 Task: Select the workspace "Agenda".
Action: Mouse pressed left at (324, 94)
Screenshot: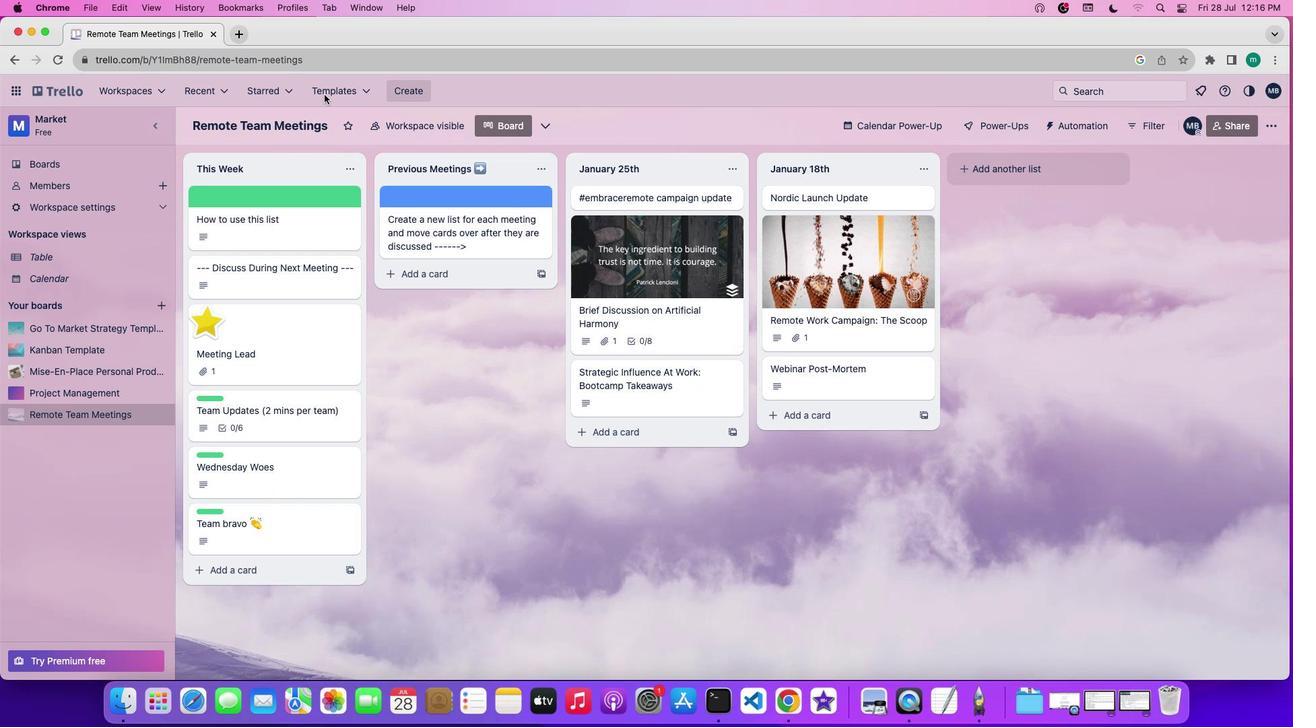 
Action: Mouse moved to (329, 92)
Screenshot: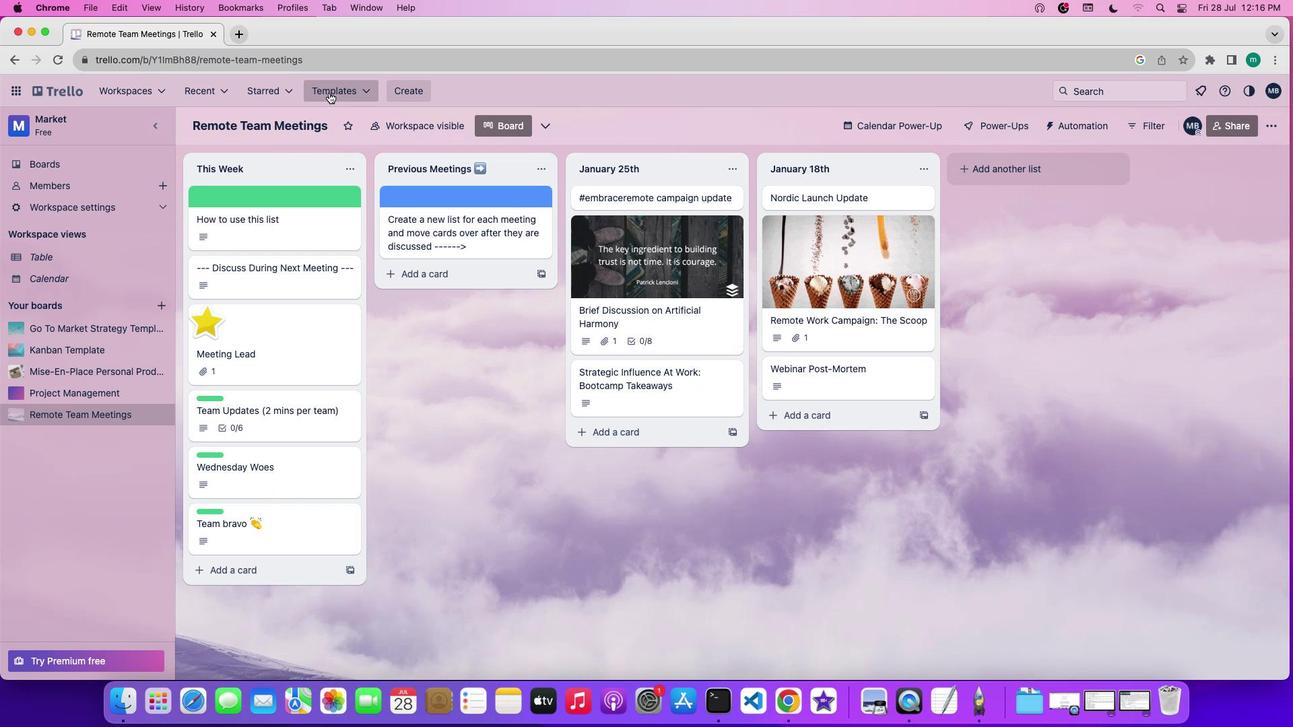 
Action: Mouse pressed left at (329, 92)
Screenshot: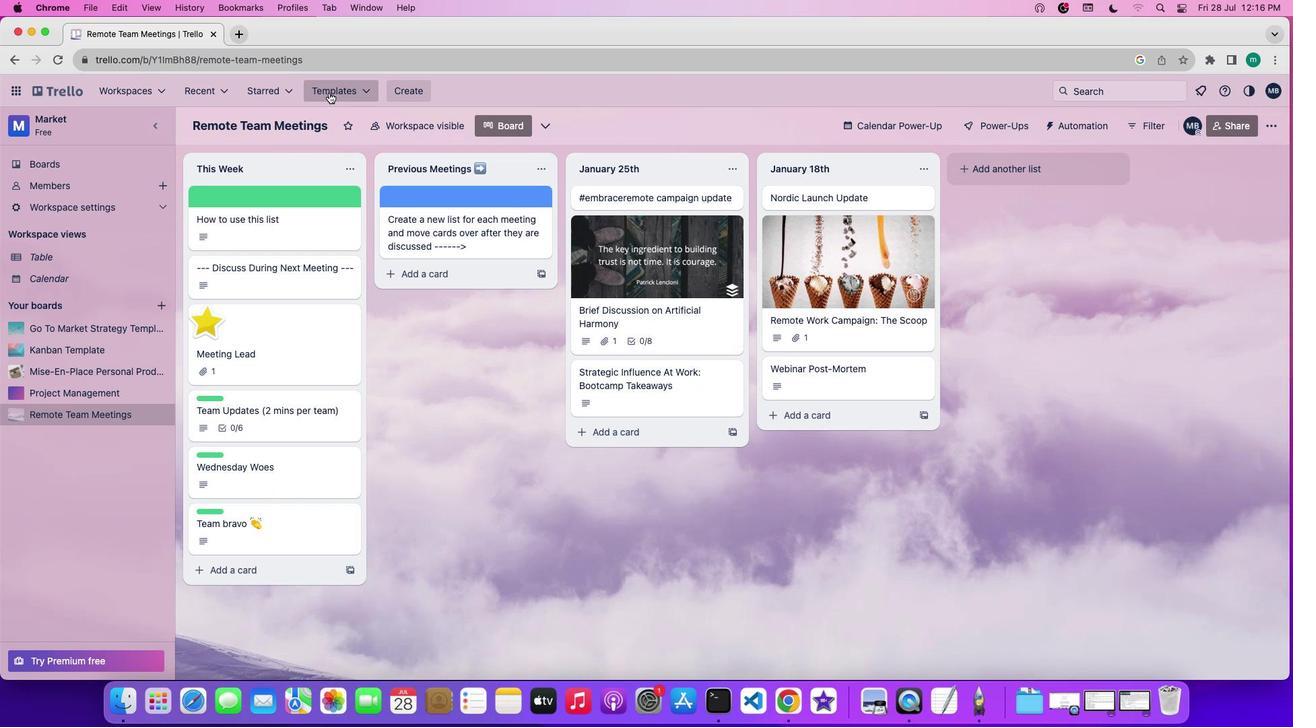 
Action: Mouse moved to (386, 415)
Screenshot: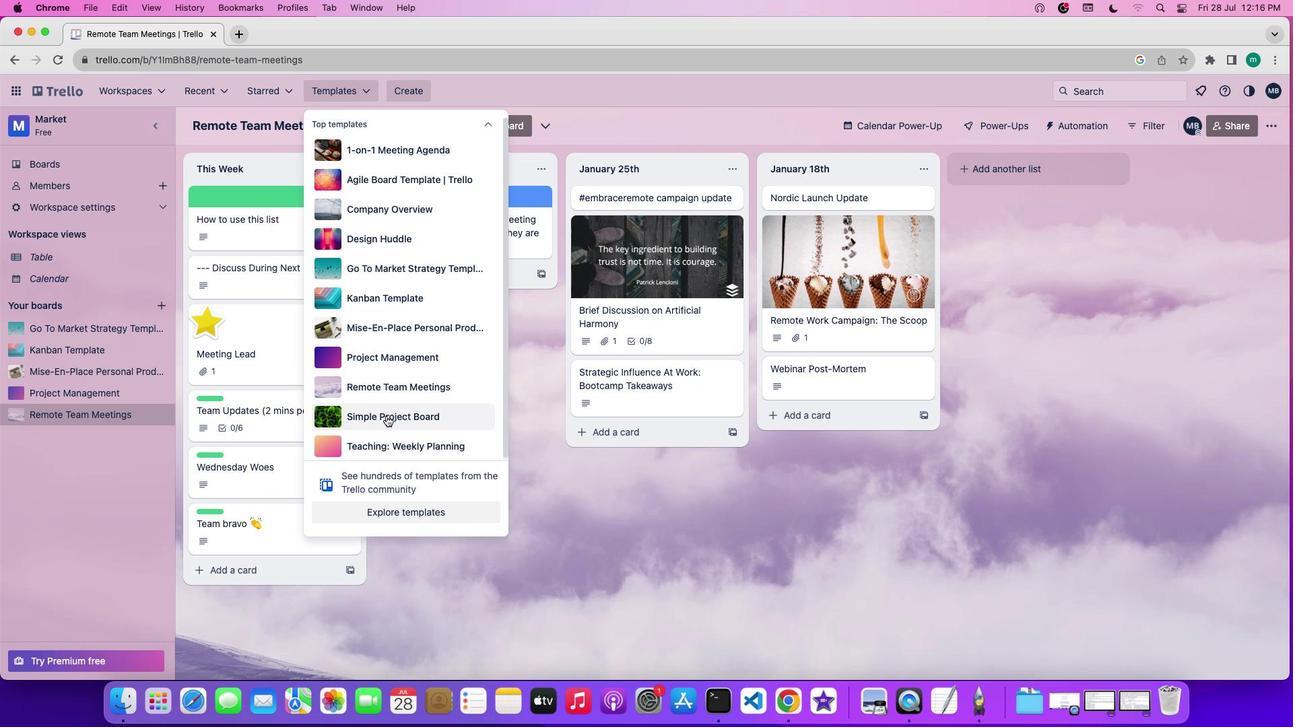 
Action: Mouse pressed left at (386, 415)
Screenshot: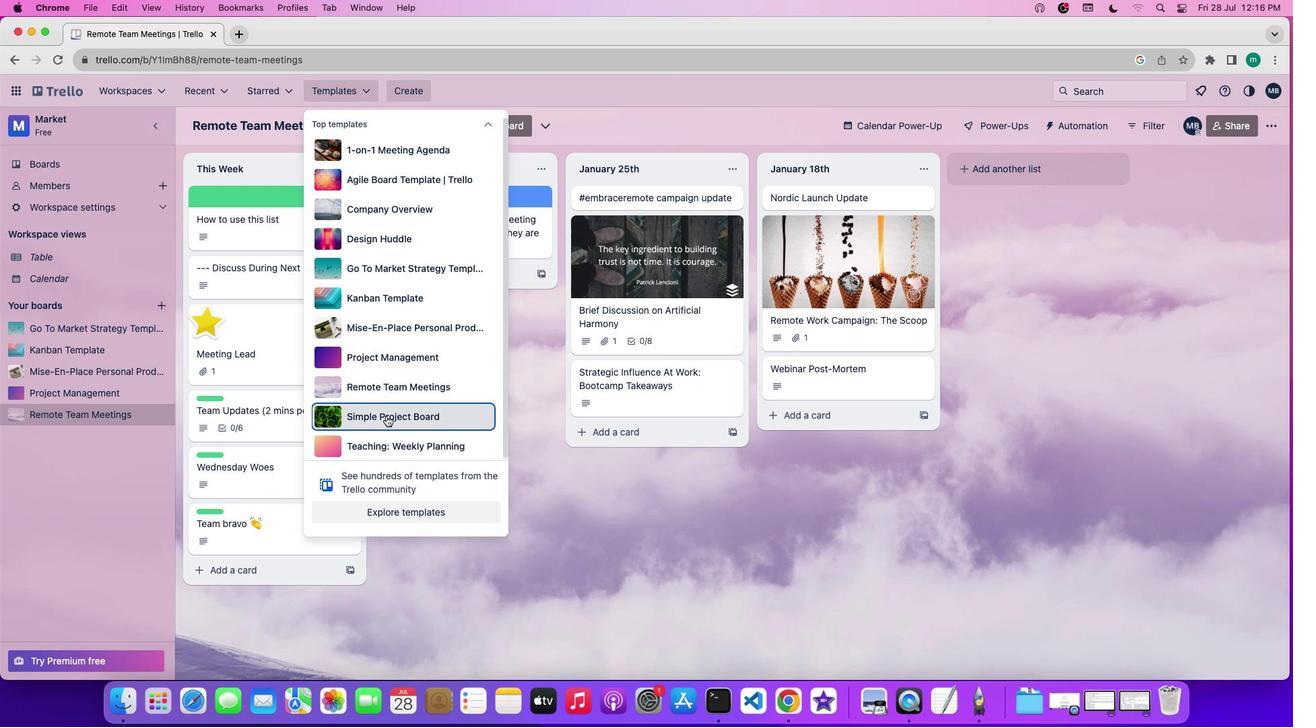
Action: Mouse moved to (464, 292)
Screenshot: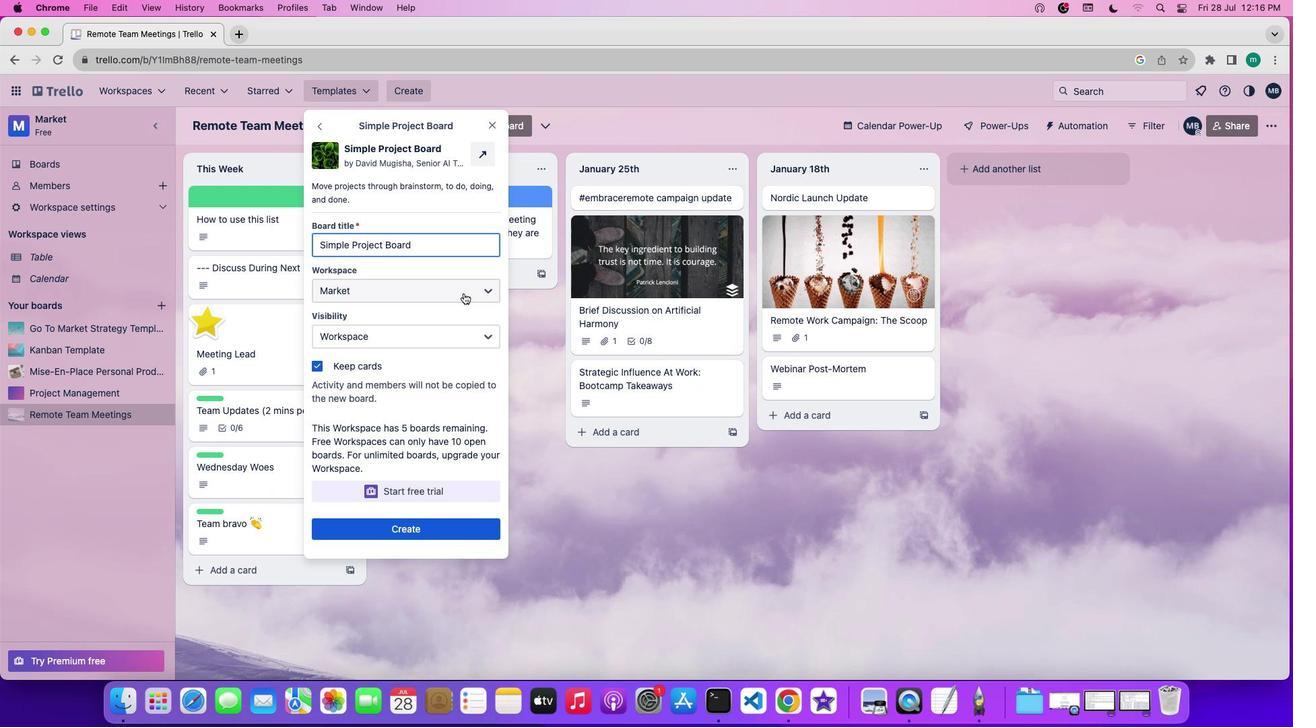 
Action: Mouse pressed left at (464, 292)
Screenshot: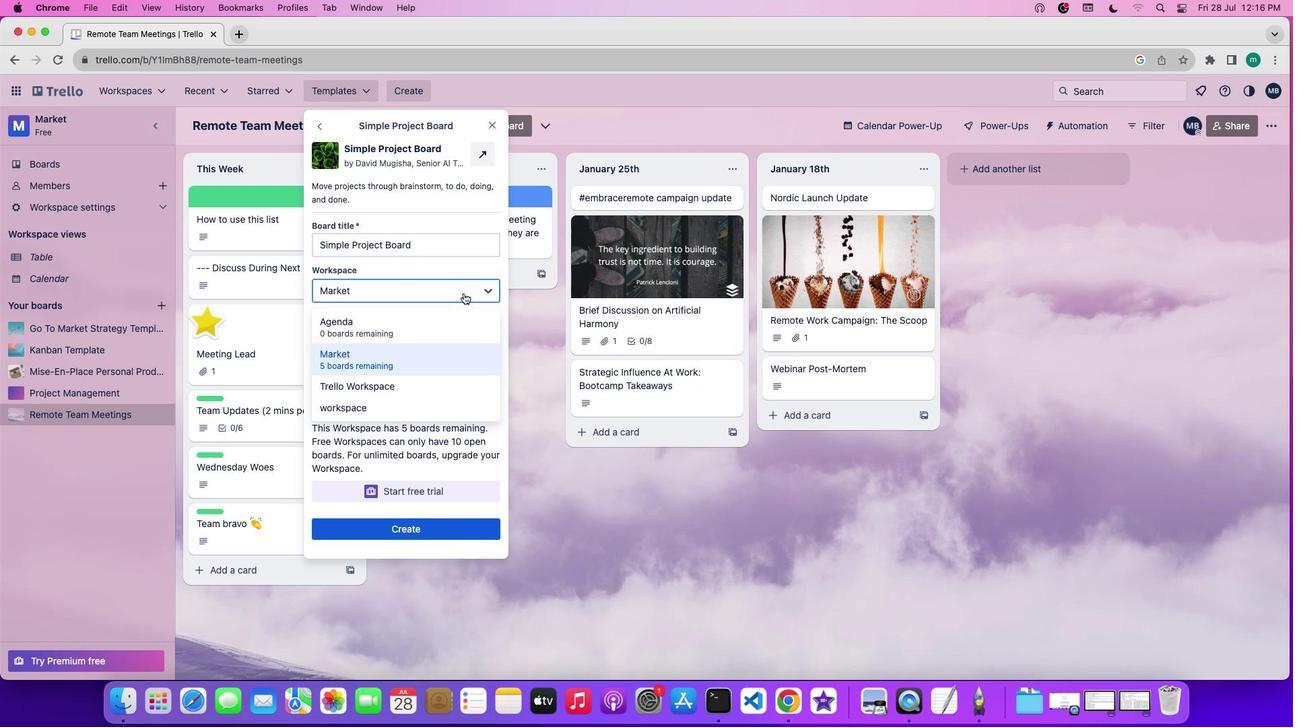 
Action: Mouse moved to (456, 318)
Screenshot: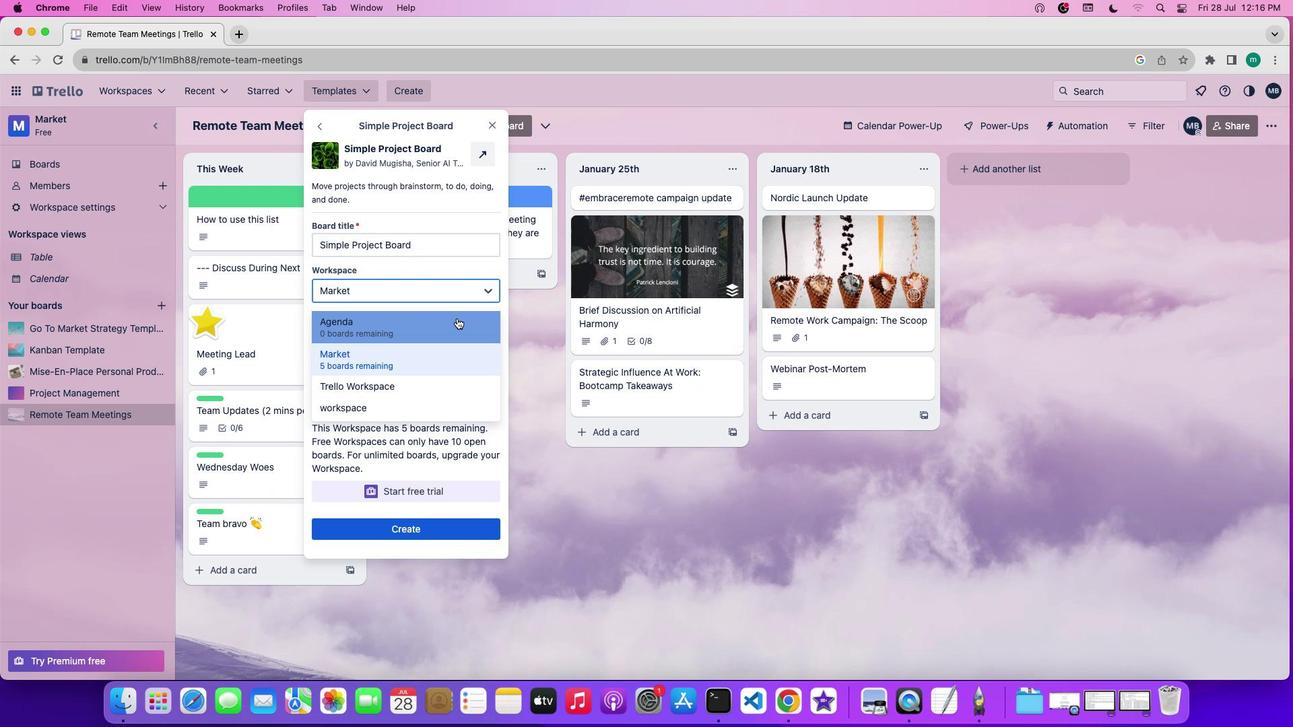 
Action: Mouse pressed left at (456, 318)
Screenshot: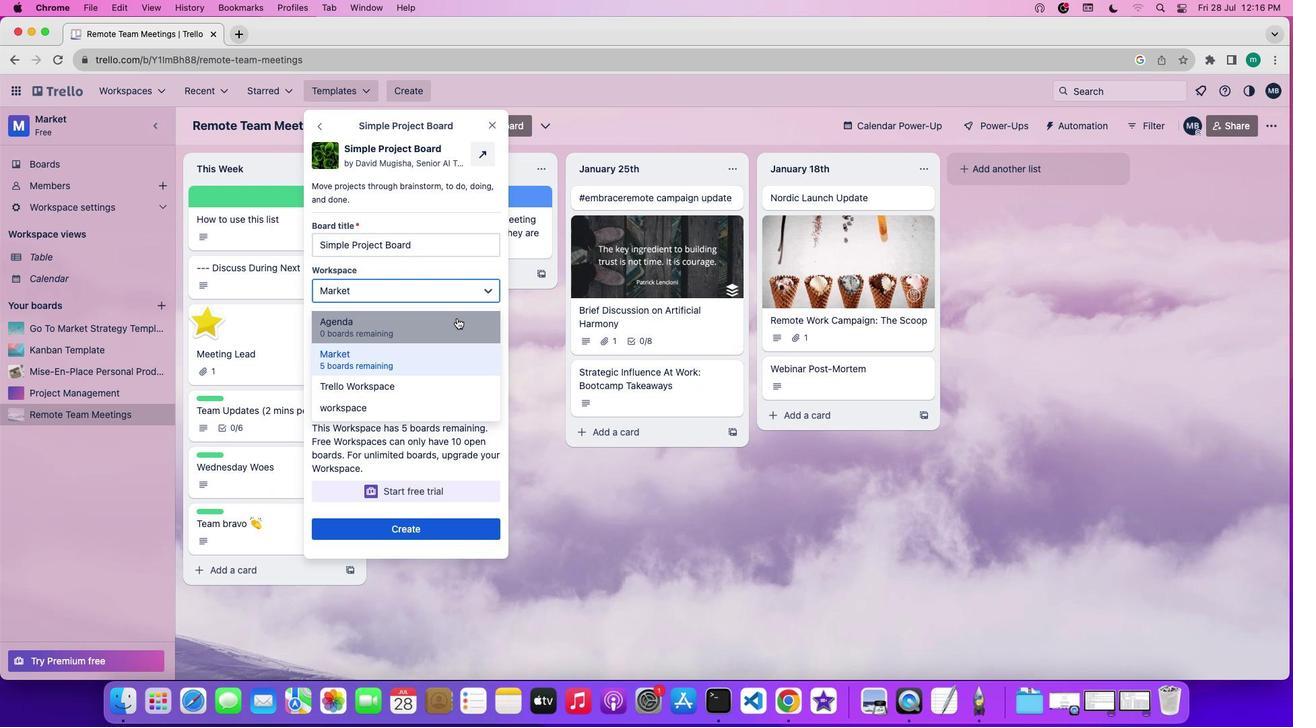 
